 Task: Assign Issue Issue0000000374 to Sprint Sprint0000000224 in Scrum Project Project0000000075 in Jira. Assign Issue Issue0000000375 to Sprint Sprint0000000225 in Scrum Project Project0000000075 in Jira. Assign Issue Issue0000000376 to Sprint Sprint0000000226 in Scrum Project Project0000000076 in Jira. Assign Issue Issue0000000377 to Sprint Sprint0000000226 in Scrum Project Project0000000076 in Jira. Assign Issue Issue0000000378 to Sprint Sprint0000000227 in Scrum Project Project0000000076 in Jira
Action: Mouse moved to (125, 238)
Screenshot: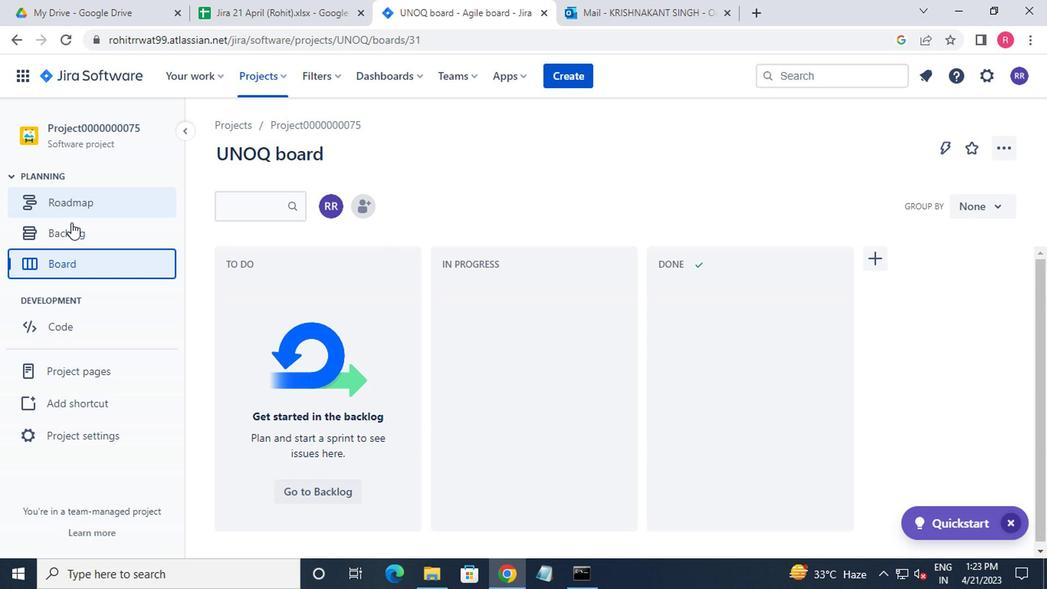 
Action: Mouse pressed left at (125, 238)
Screenshot: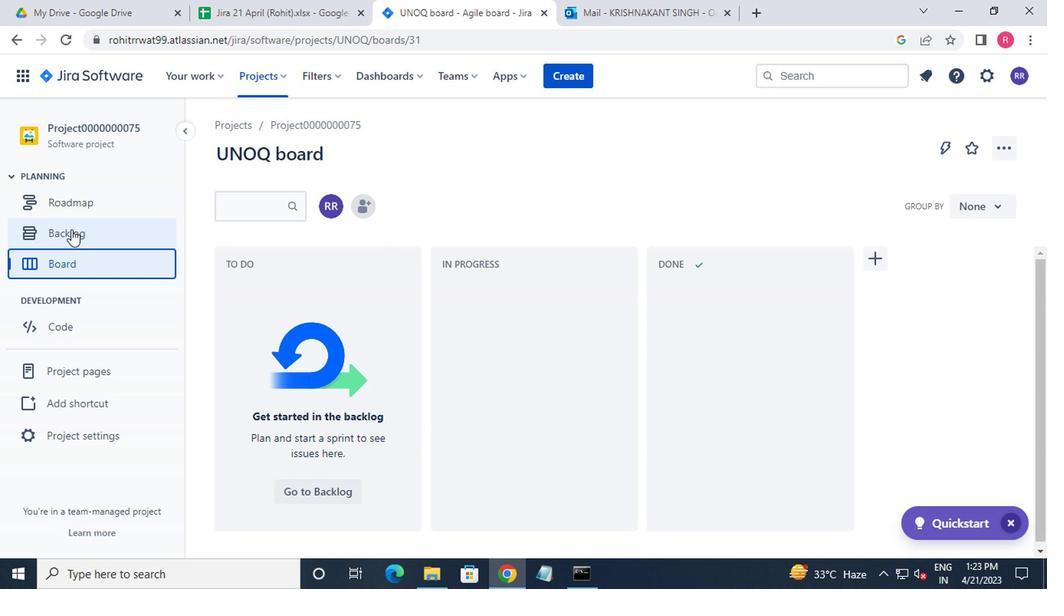 
Action: Mouse moved to (537, 263)
Screenshot: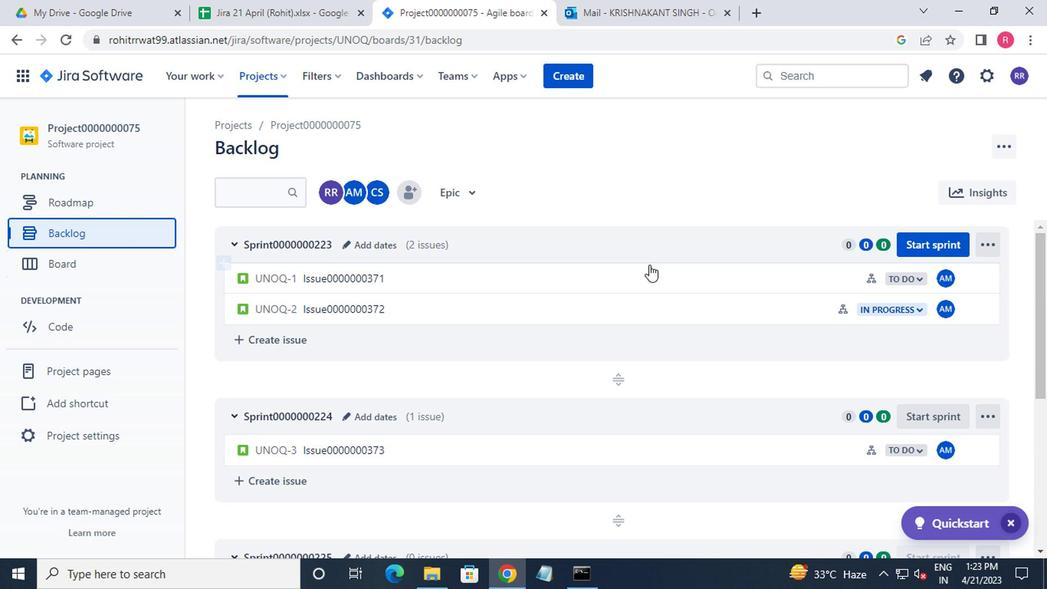 
Action: Mouse scrolled (537, 263) with delta (0, 0)
Screenshot: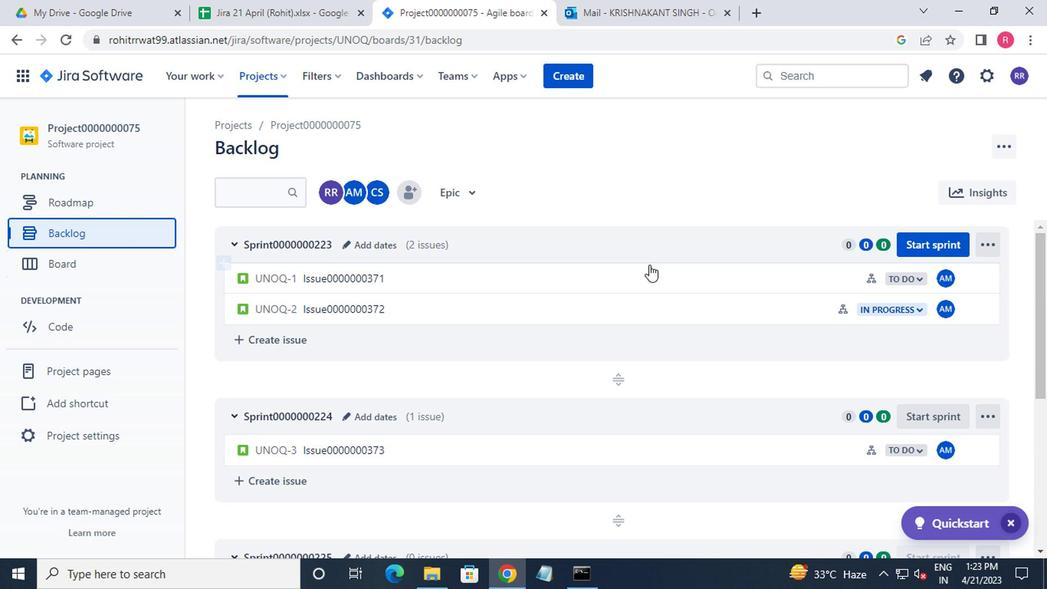 
Action: Mouse moved to (538, 264)
Screenshot: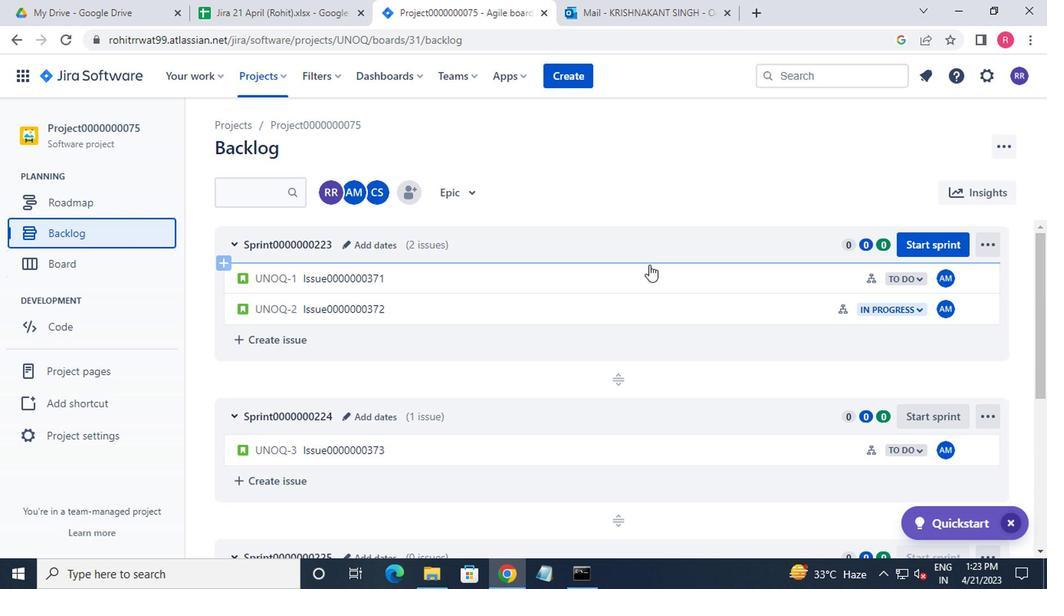 
Action: Mouse scrolled (538, 264) with delta (0, 0)
Screenshot: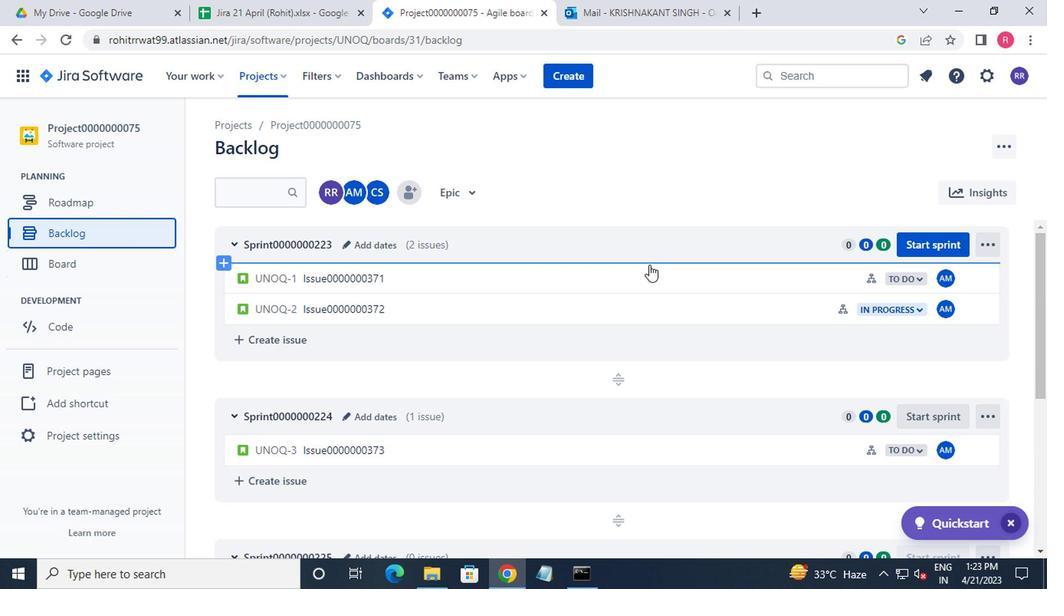 
Action: Mouse scrolled (538, 264) with delta (0, 0)
Screenshot: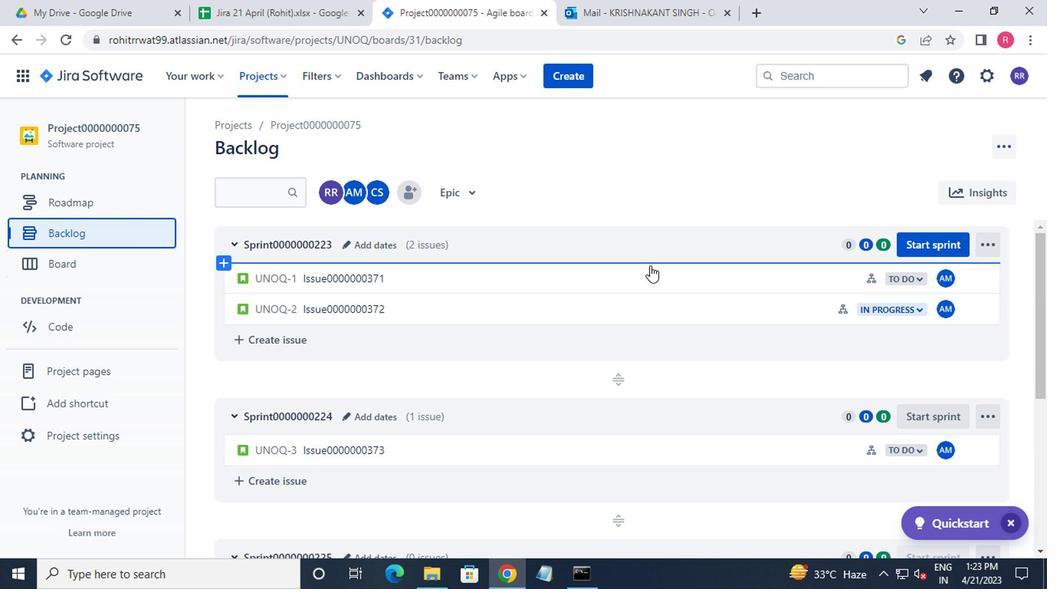 
Action: Mouse moved to (538, 264)
Screenshot: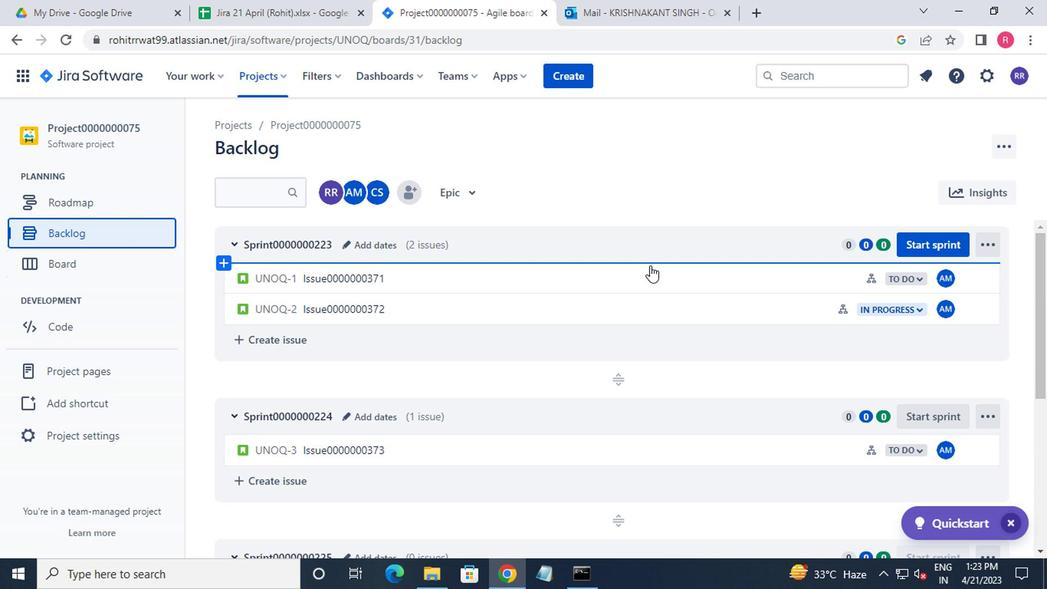 
Action: Mouse scrolled (538, 264) with delta (0, 0)
Screenshot: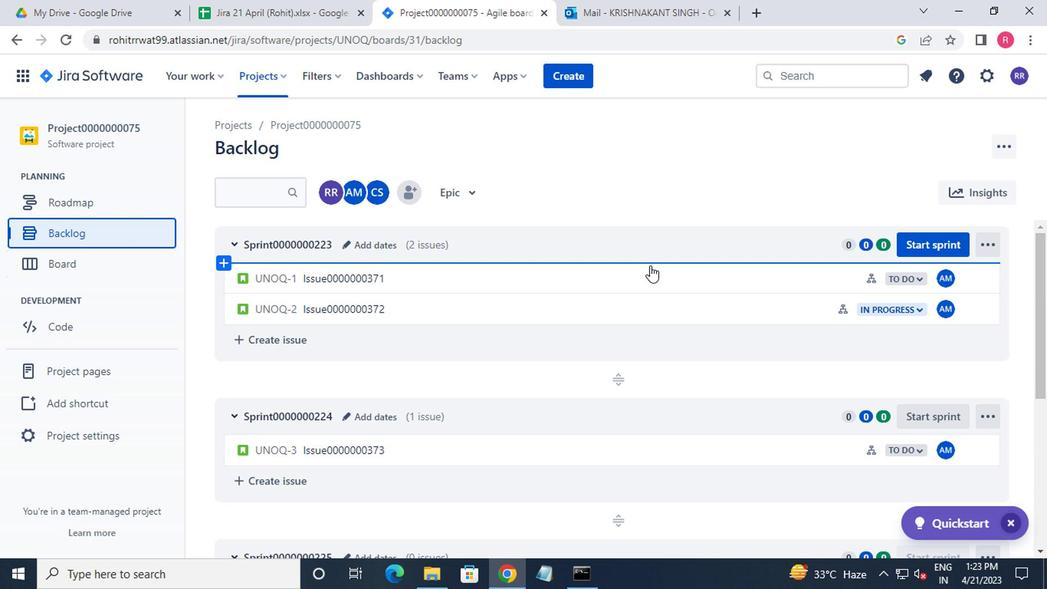 
Action: Mouse moved to (768, 381)
Screenshot: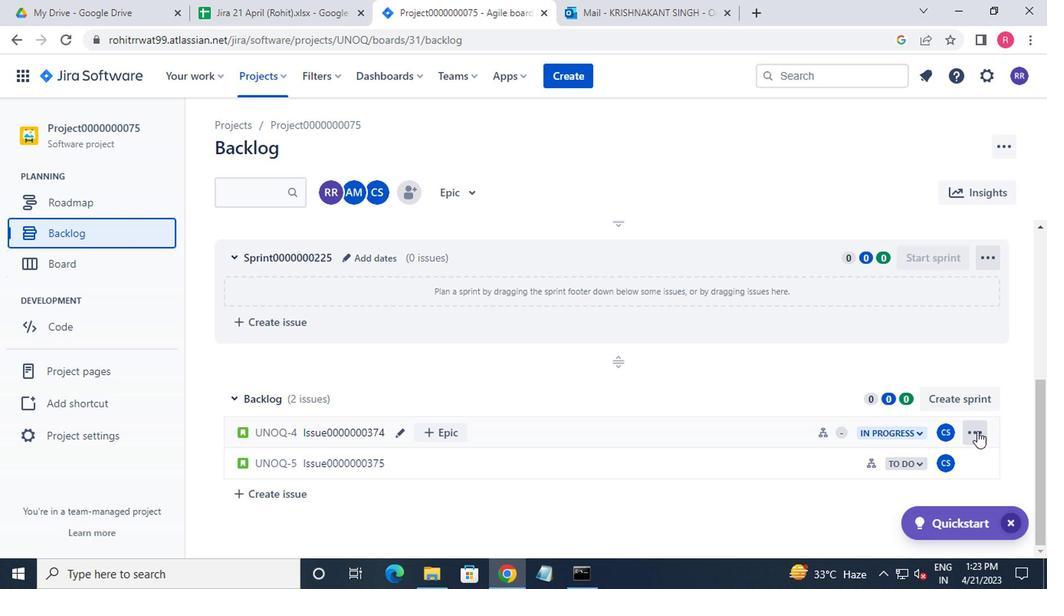 
Action: Mouse pressed left at (768, 381)
Screenshot: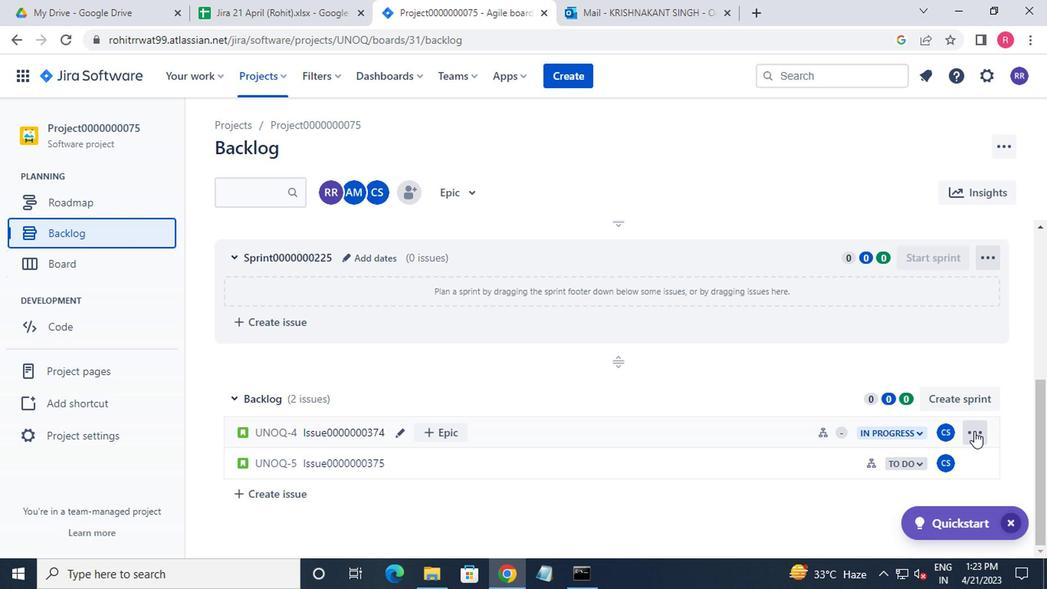 
Action: Mouse moved to (750, 327)
Screenshot: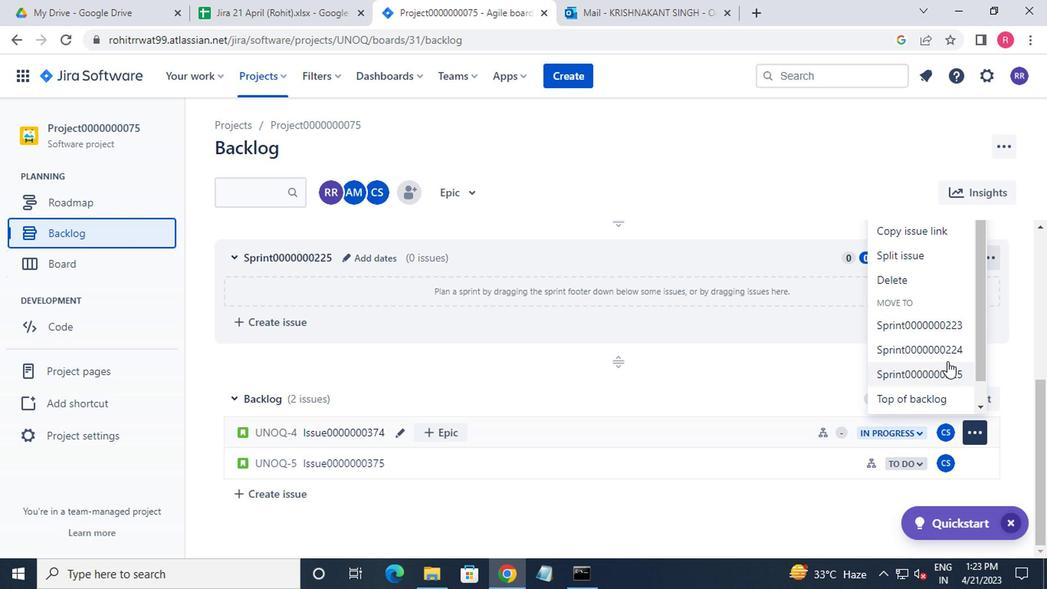 
Action: Mouse pressed left at (750, 327)
Screenshot: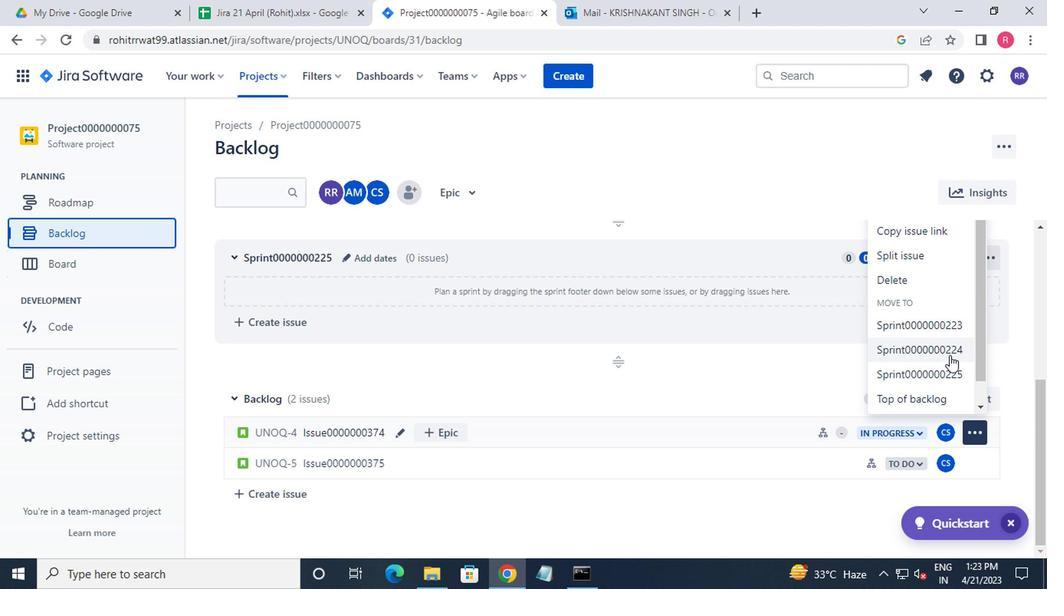 
Action: Mouse moved to (774, 399)
Screenshot: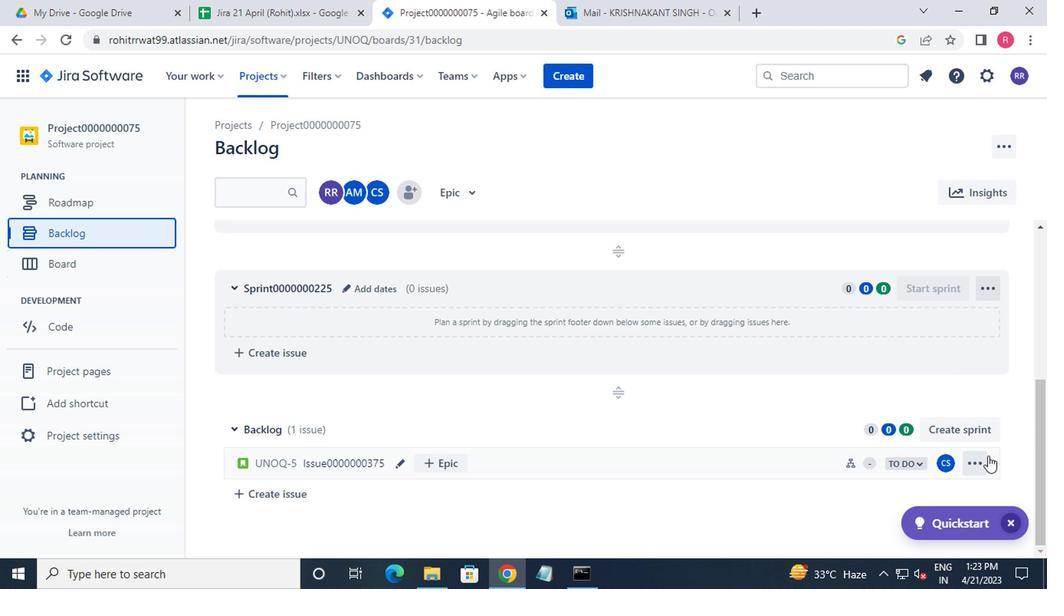 
Action: Mouse pressed left at (774, 399)
Screenshot: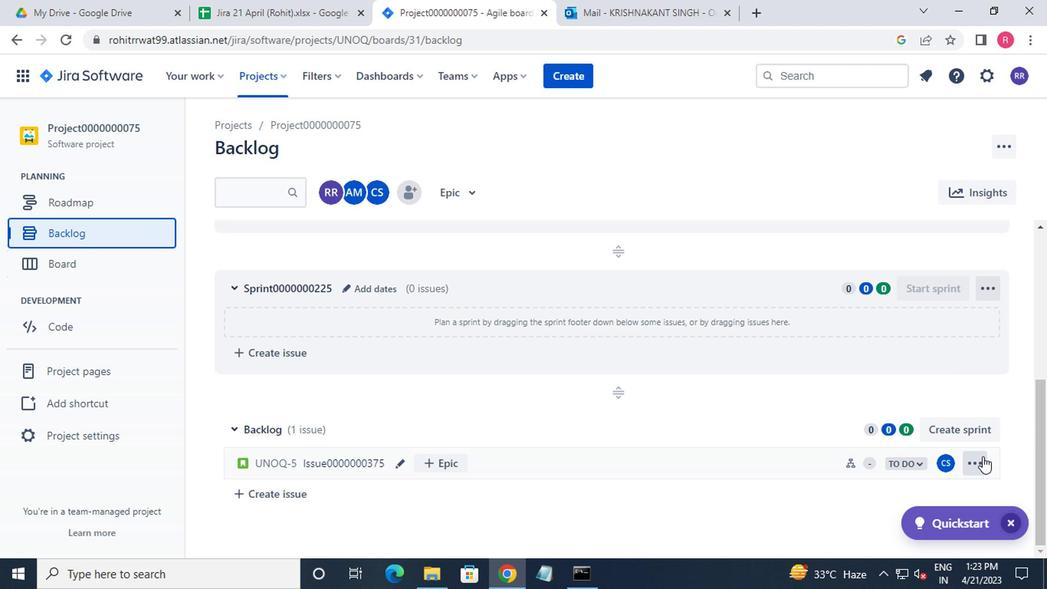 
Action: Mouse moved to (753, 360)
Screenshot: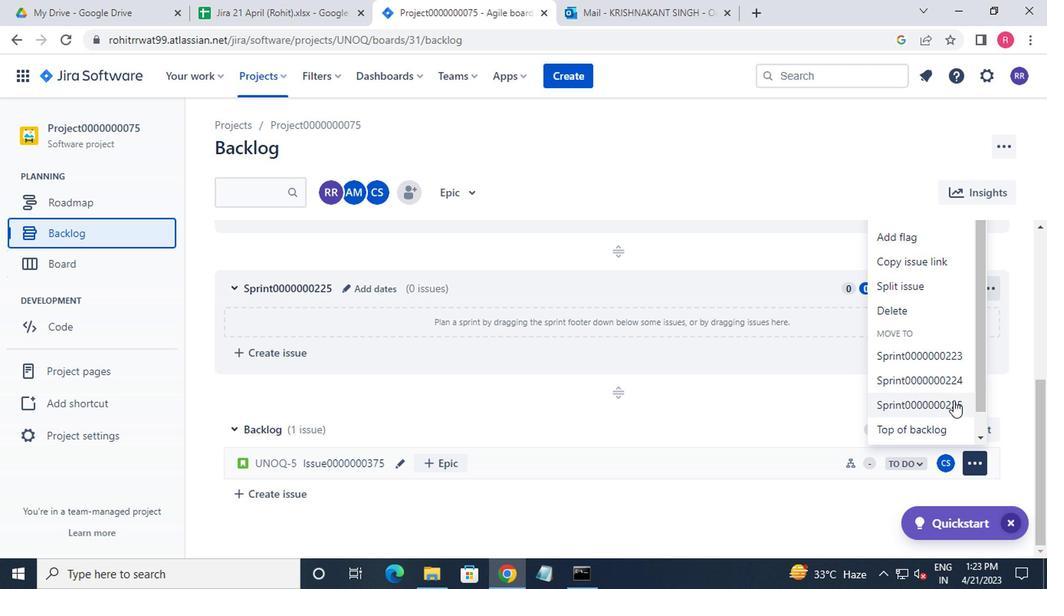 
Action: Mouse pressed left at (753, 360)
Screenshot: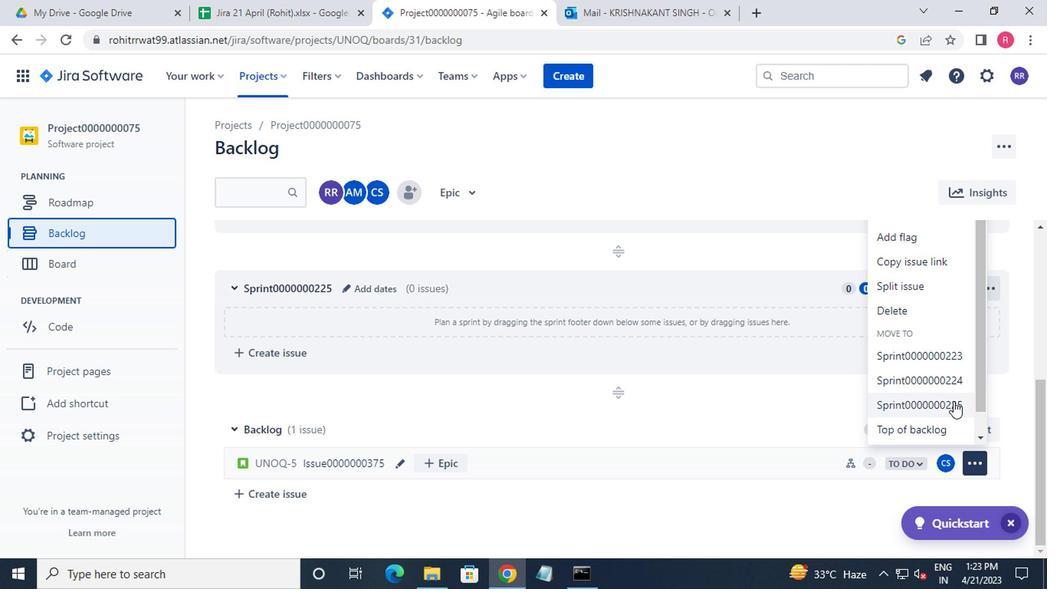 
Action: Mouse moved to (253, 127)
Screenshot: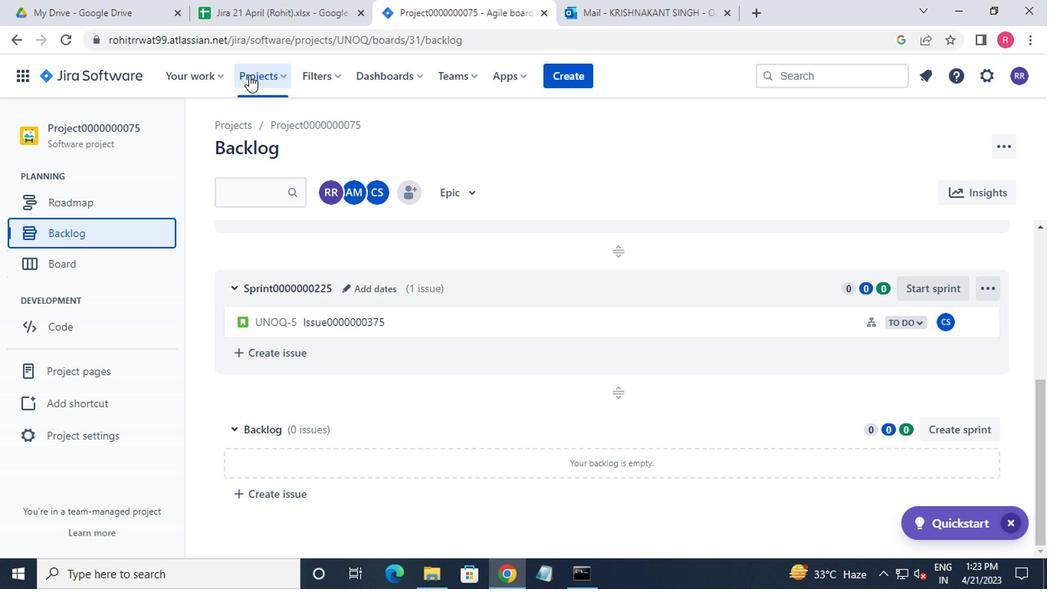 
Action: Mouse pressed left at (253, 127)
Screenshot: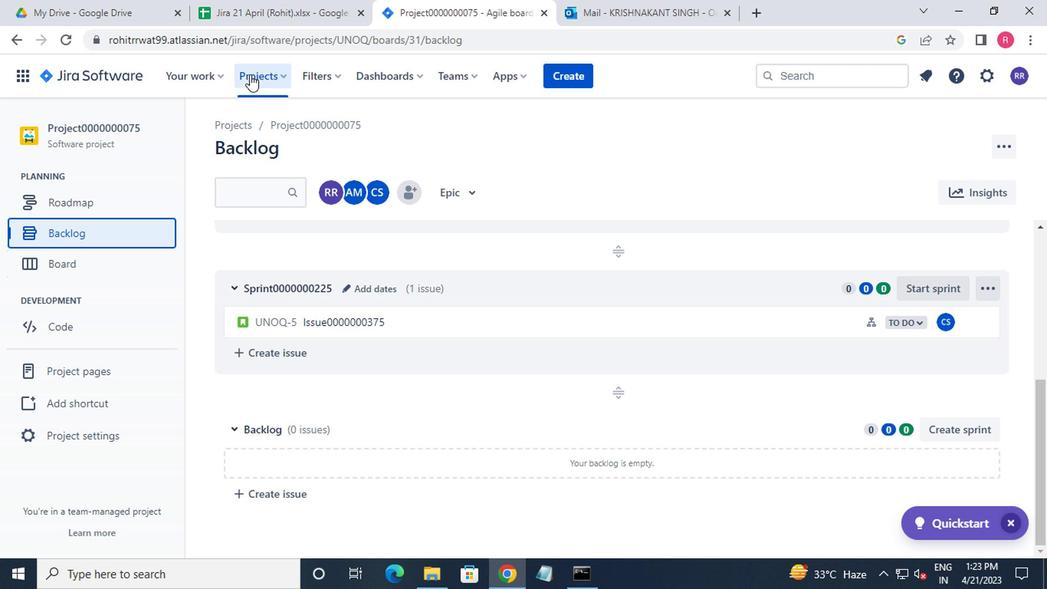 
Action: Mouse moved to (336, 213)
Screenshot: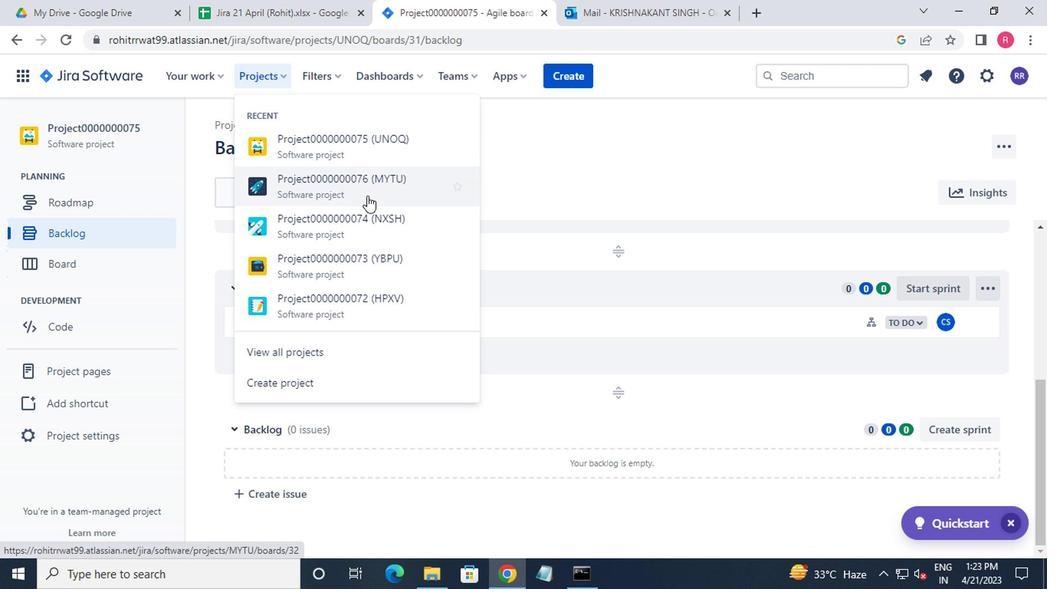 
Action: Mouse pressed left at (336, 213)
Screenshot: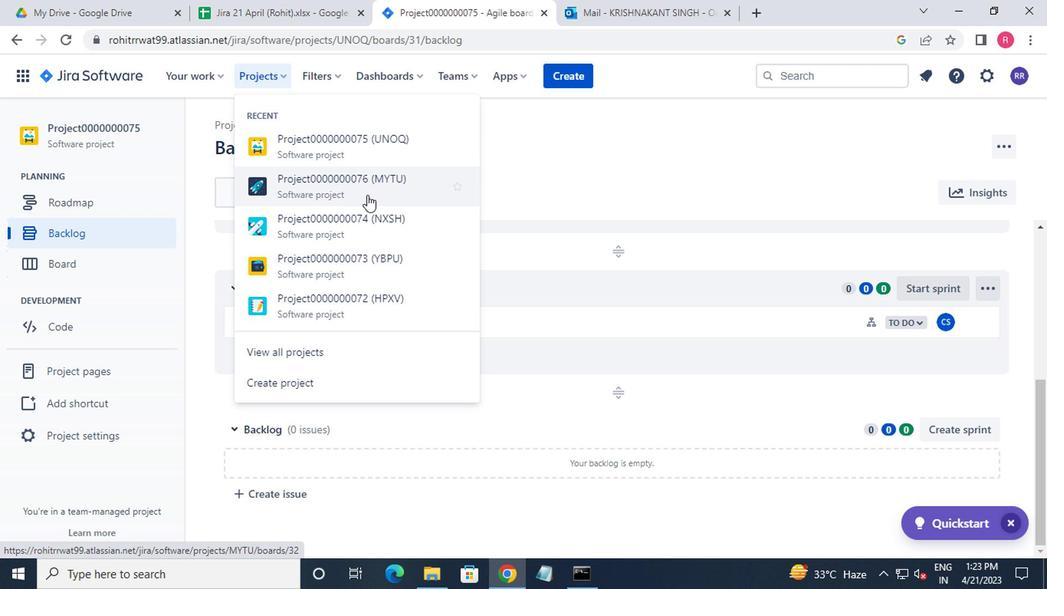 
Action: Mouse moved to (165, 247)
Screenshot: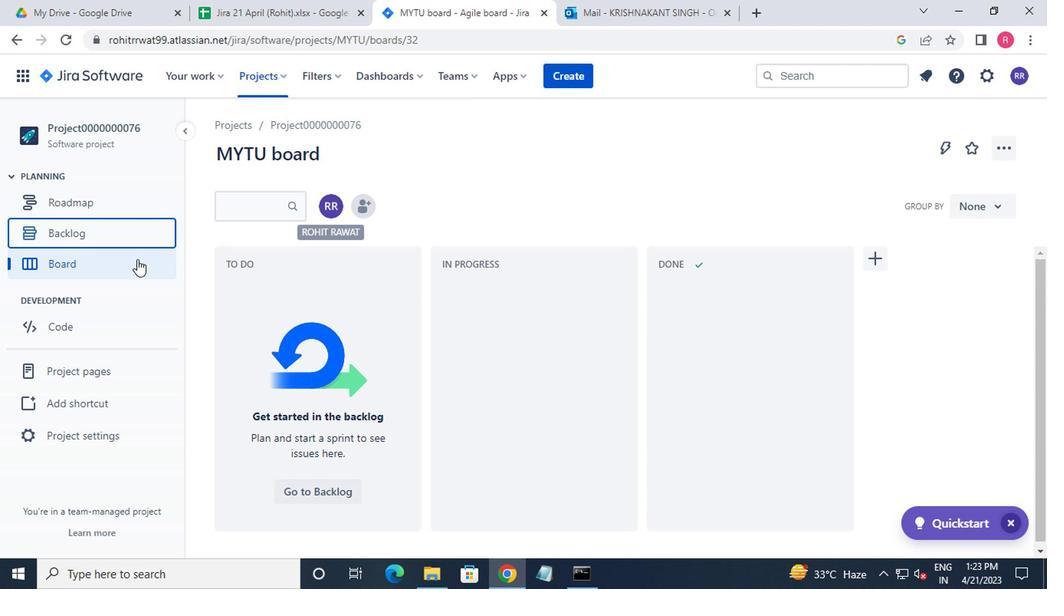 
Action: Mouse pressed left at (165, 247)
Screenshot: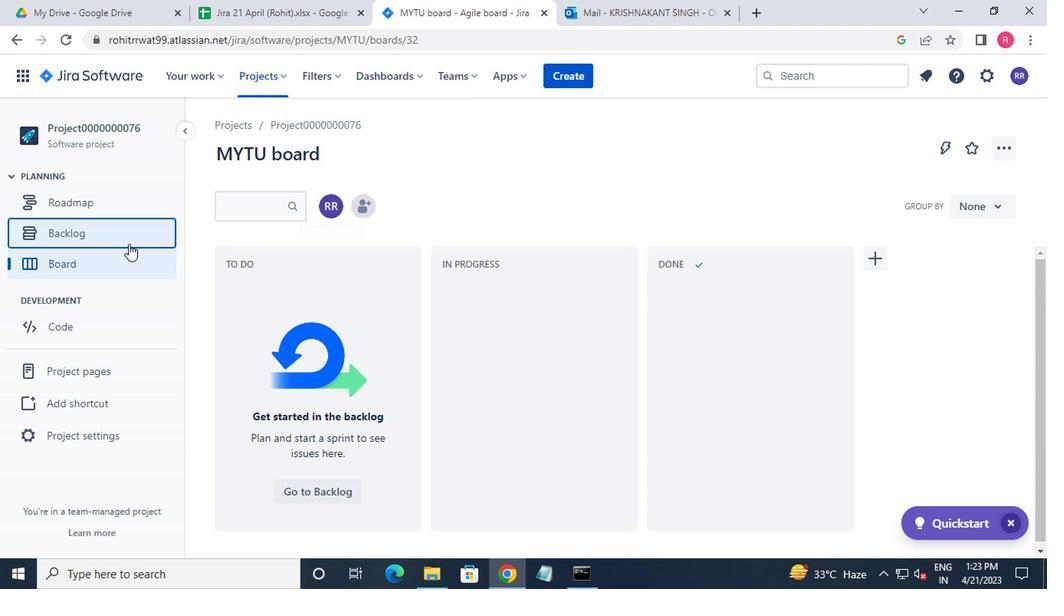 
Action: Mouse moved to (371, 284)
Screenshot: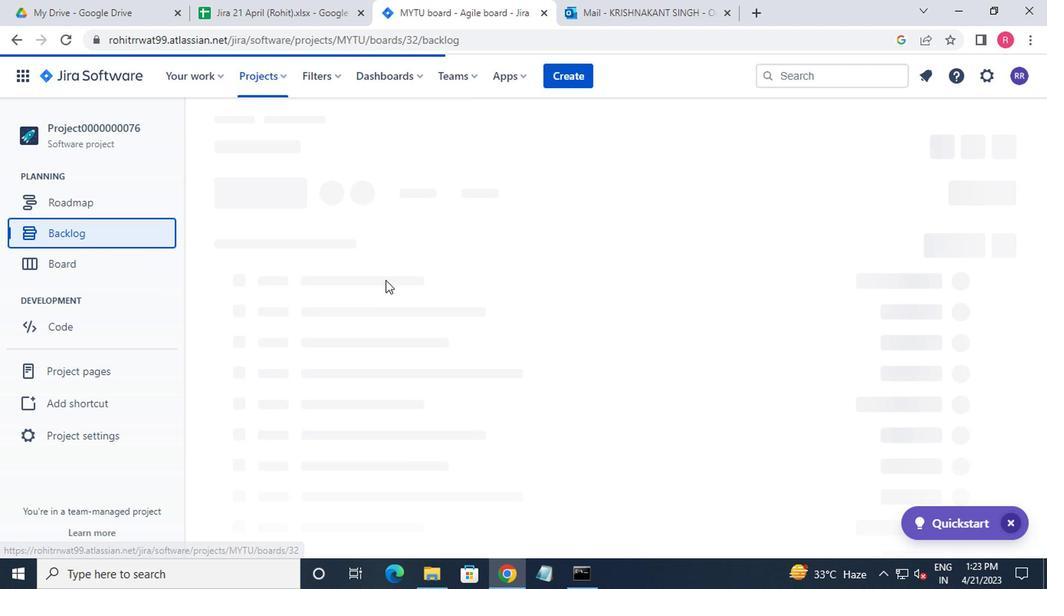 
Action: Mouse scrolled (371, 283) with delta (0, 0)
Screenshot: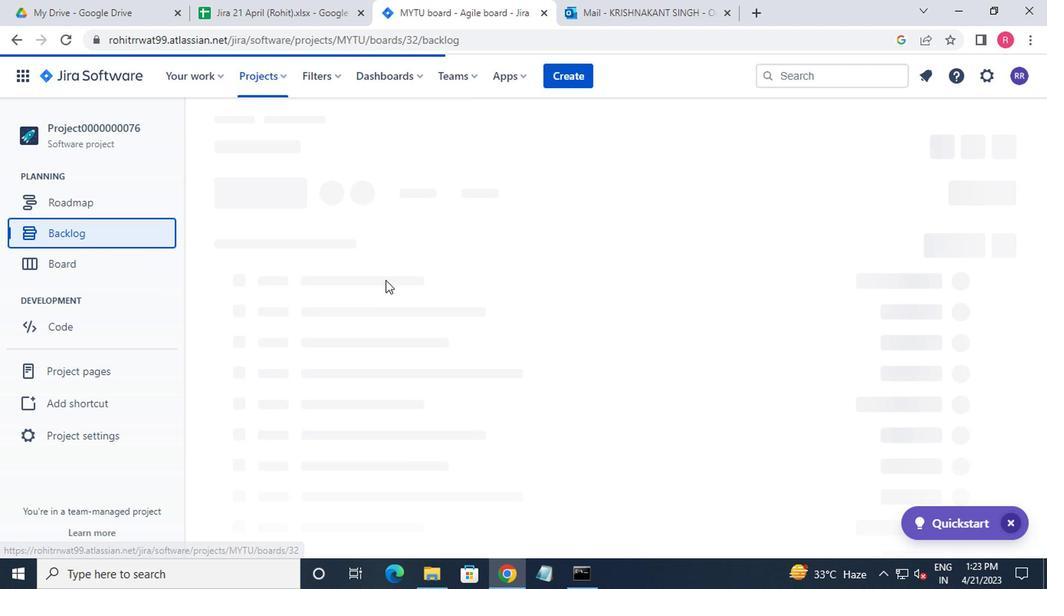 
Action: Mouse moved to (379, 290)
Screenshot: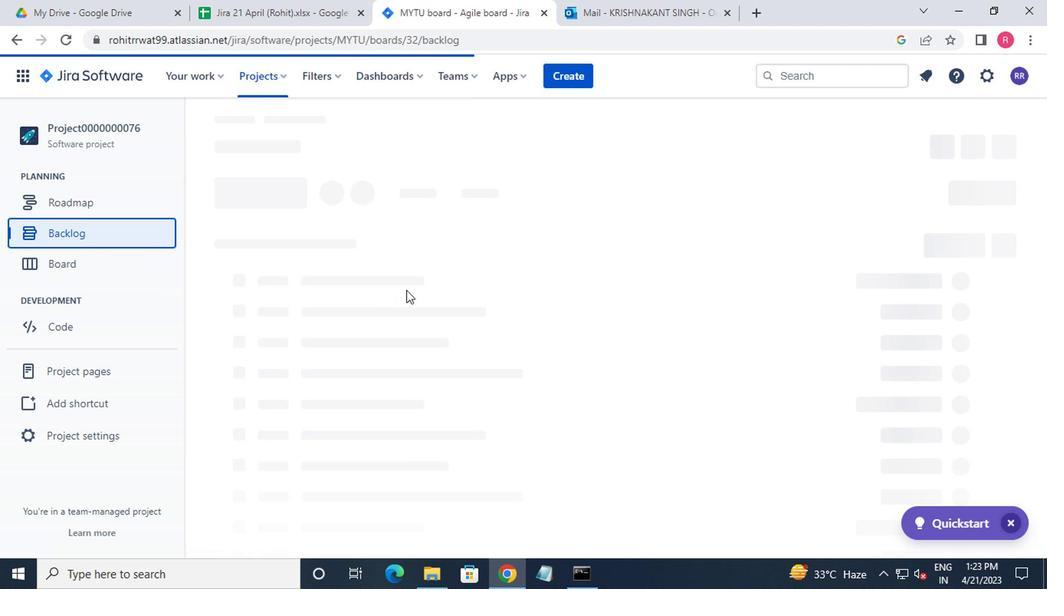 
Action: Mouse scrolled (379, 290) with delta (0, 0)
Screenshot: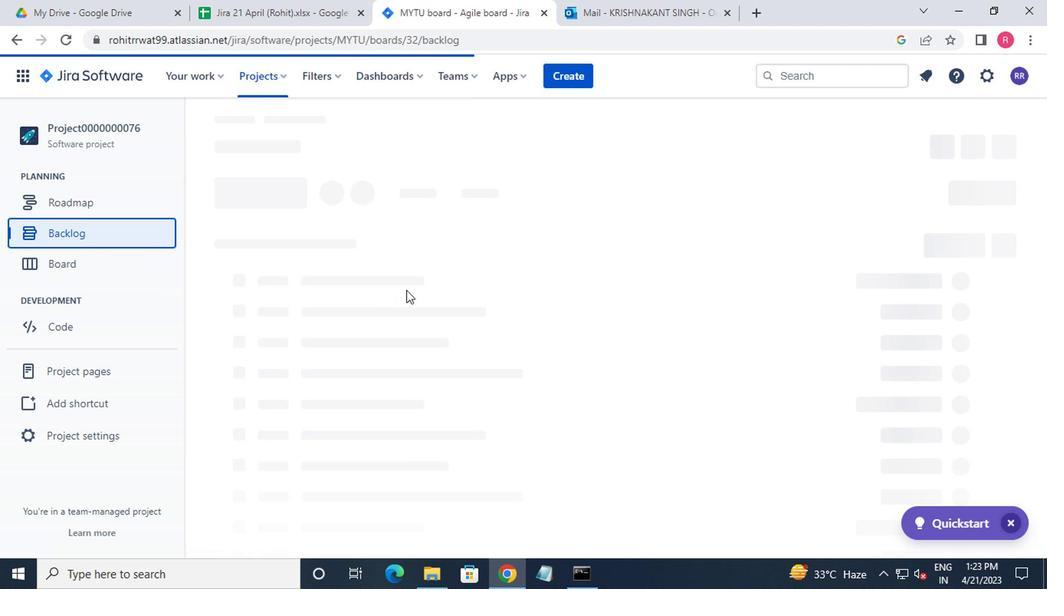 
Action: Mouse moved to (383, 295)
Screenshot: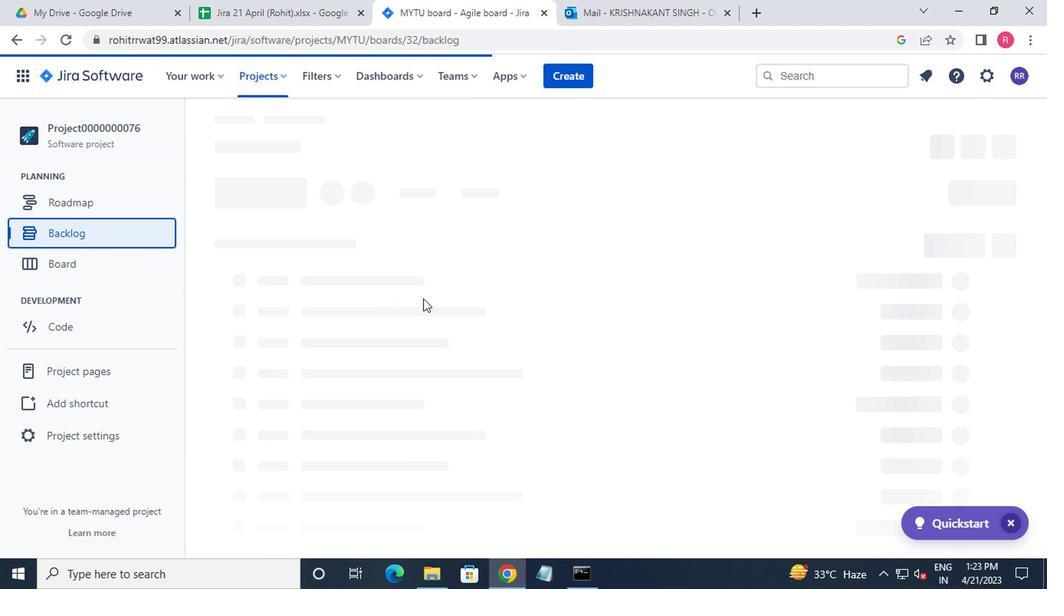 
Action: Mouse scrolled (383, 295) with delta (0, 0)
Screenshot: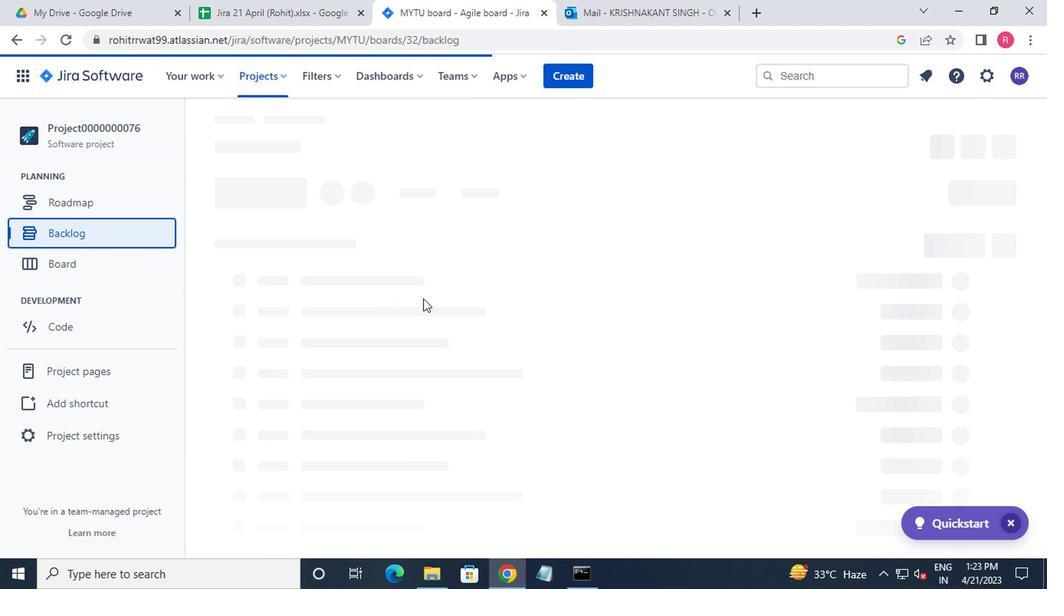 
Action: Mouse moved to (384, 299)
Screenshot: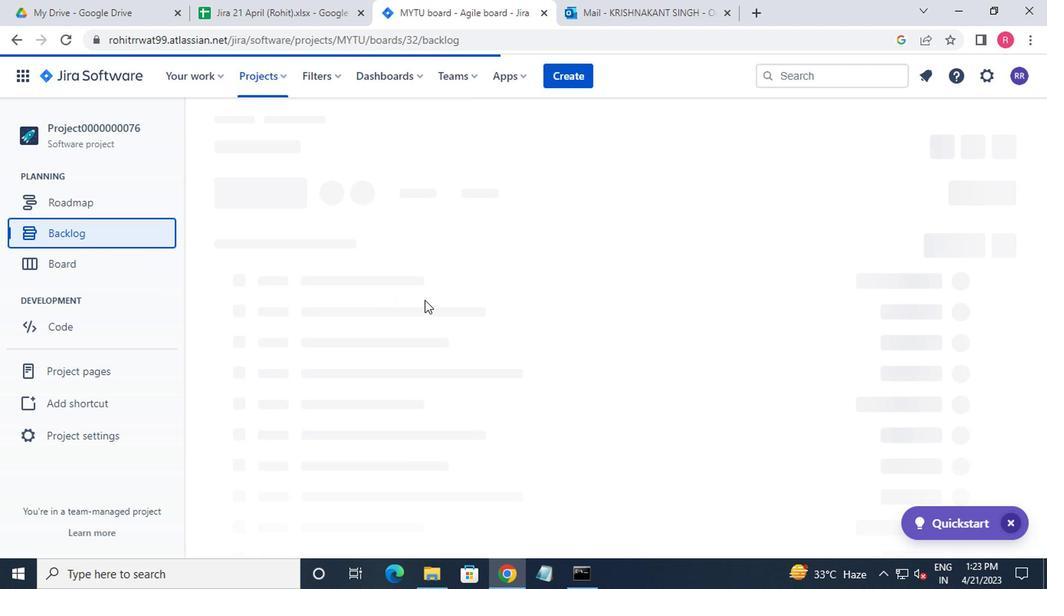 
Action: Mouse scrolled (384, 298) with delta (0, 0)
Screenshot: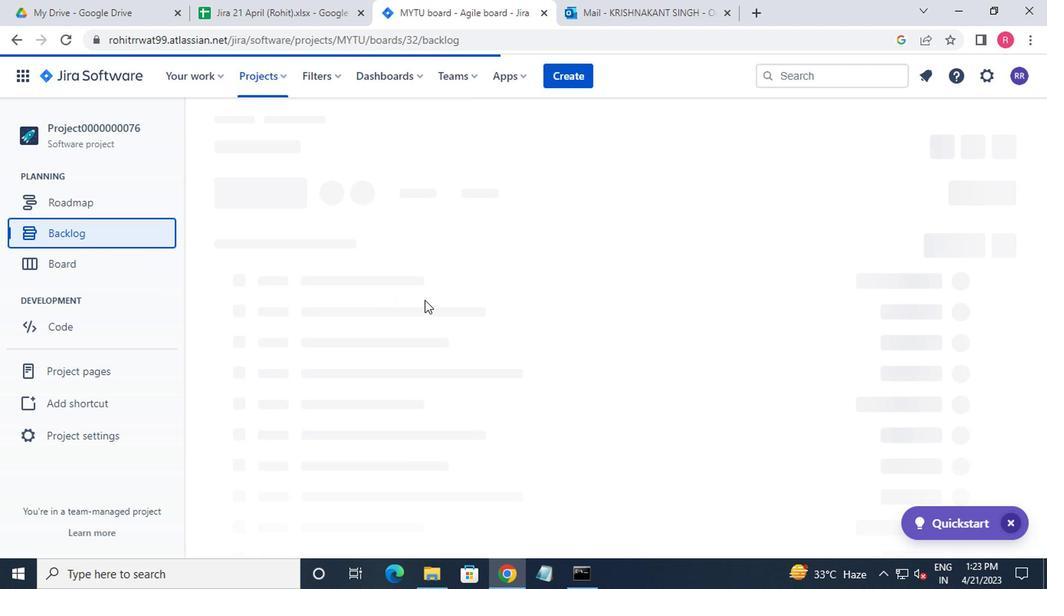 
Action: Mouse moved to (386, 301)
Screenshot: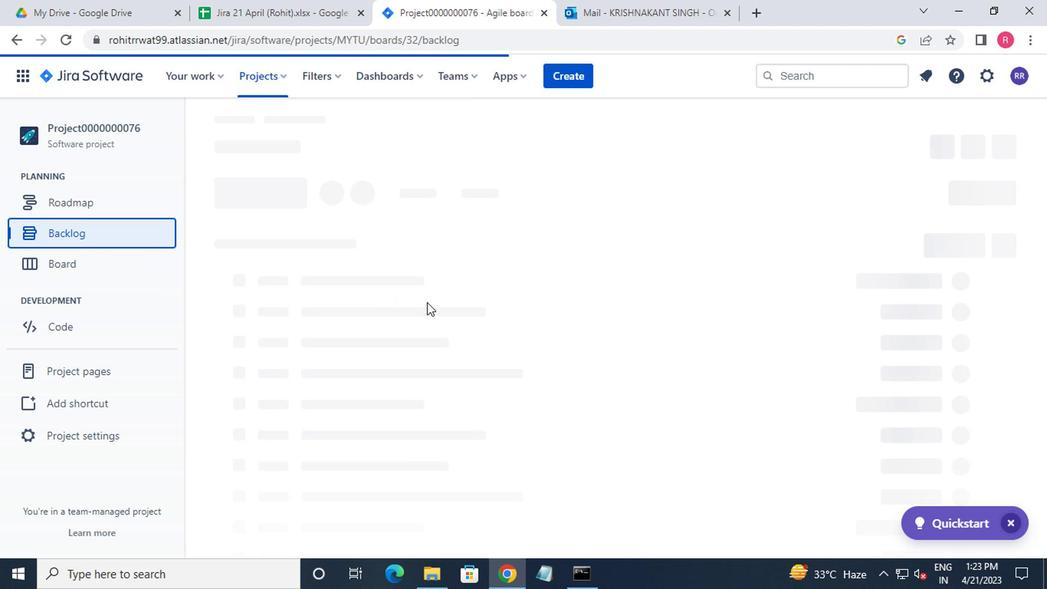 
Action: Mouse scrolled (386, 301) with delta (0, 0)
Screenshot: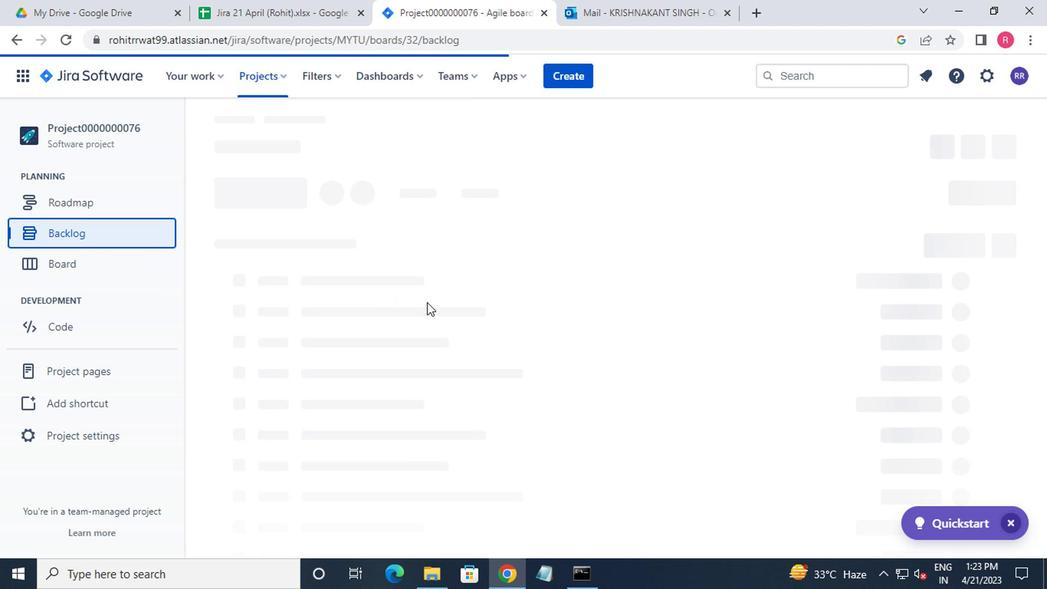 
Action: Mouse moved to (389, 306)
Screenshot: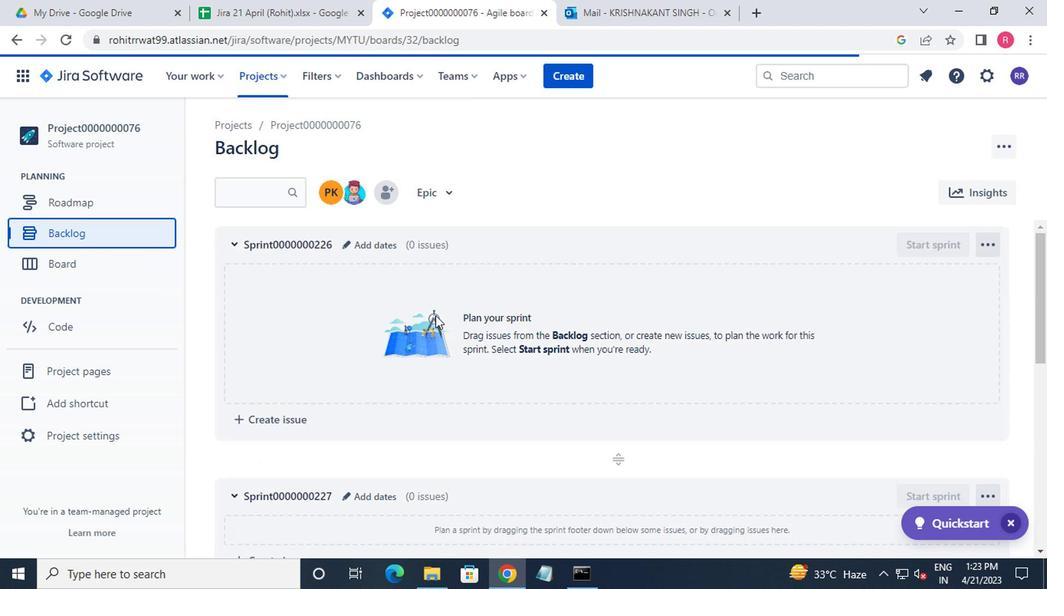 
Action: Mouse scrolled (389, 306) with delta (0, 0)
Screenshot: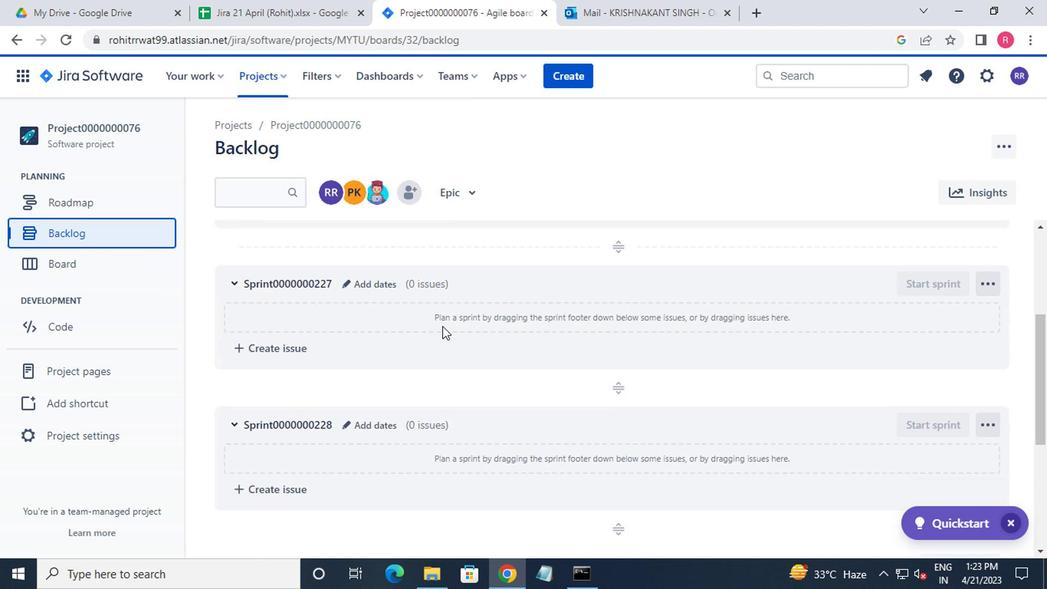 
Action: Mouse scrolled (389, 306) with delta (0, 0)
Screenshot: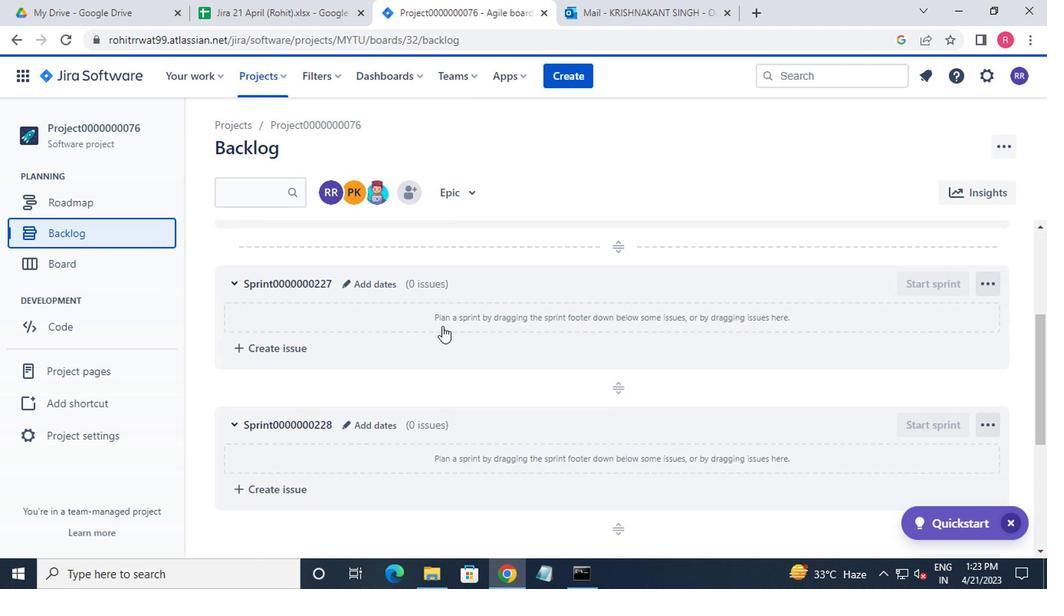 
Action: Mouse scrolled (389, 306) with delta (0, 0)
Screenshot: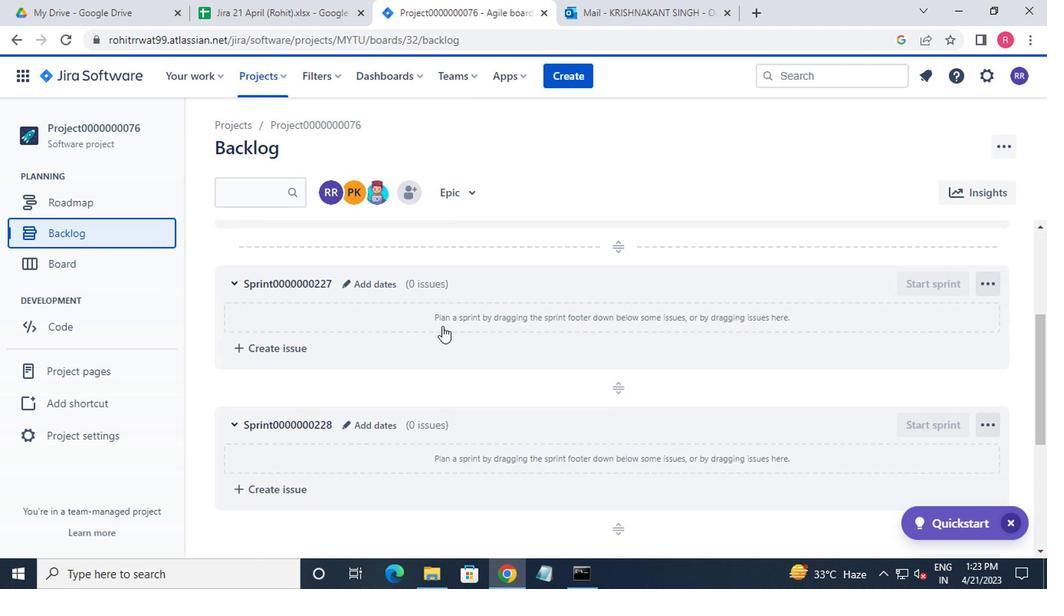 
Action: Mouse moved to (390, 306)
Screenshot: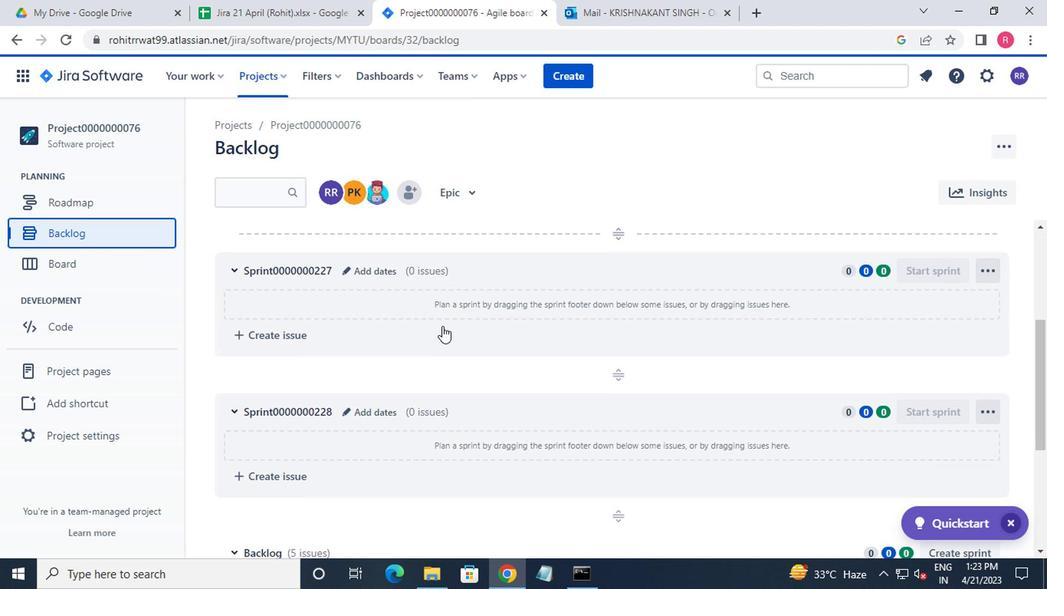 
Action: Mouse scrolled (390, 306) with delta (0, 0)
Screenshot: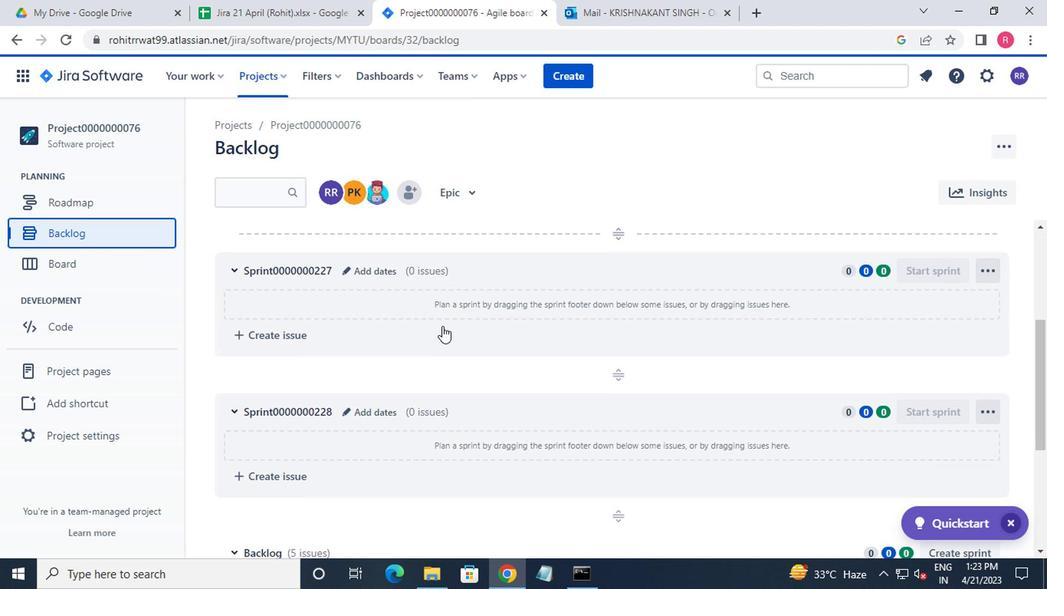 
Action: Mouse moved to (766, 320)
Screenshot: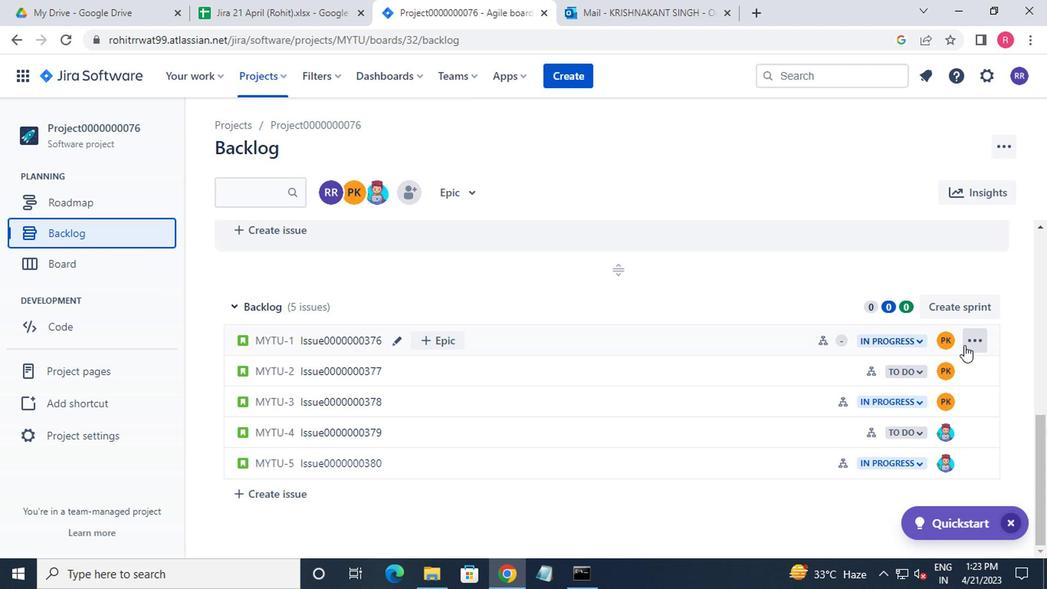
Action: Mouse pressed left at (766, 320)
Screenshot: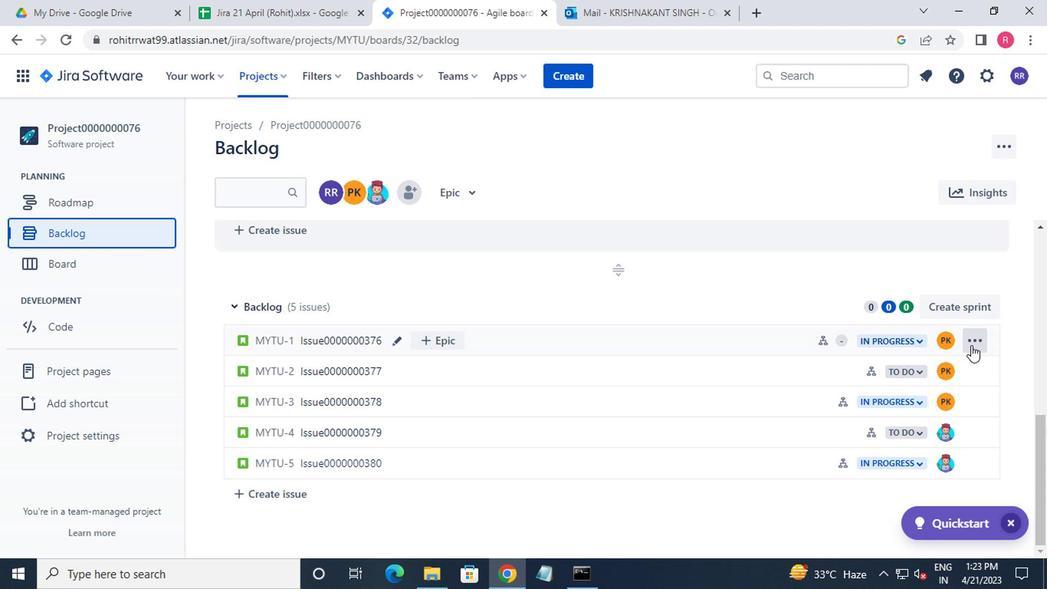 
Action: Mouse moved to (752, 247)
Screenshot: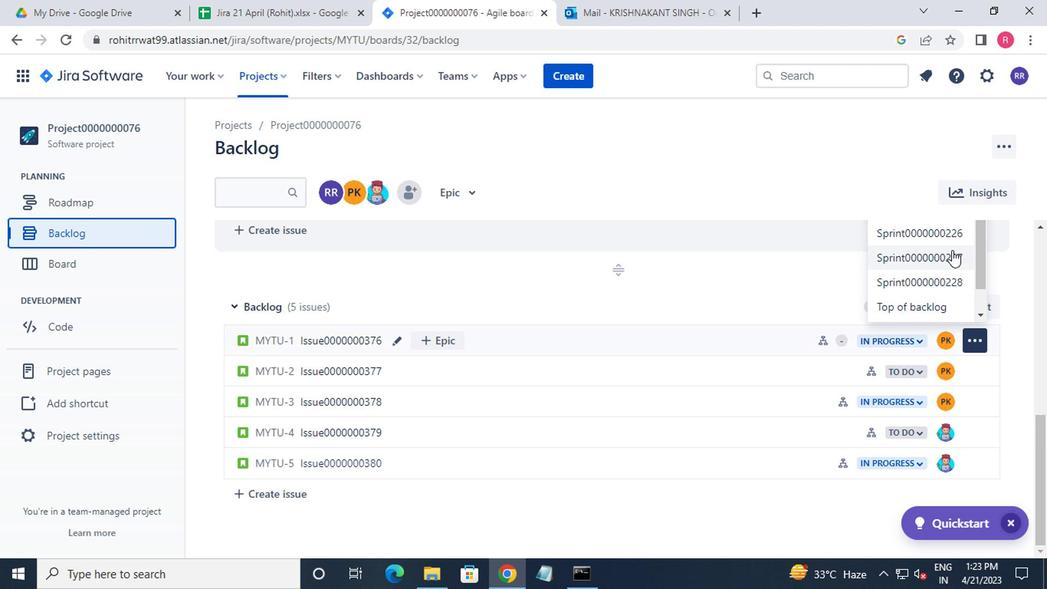 
Action: Mouse pressed left at (752, 247)
Screenshot: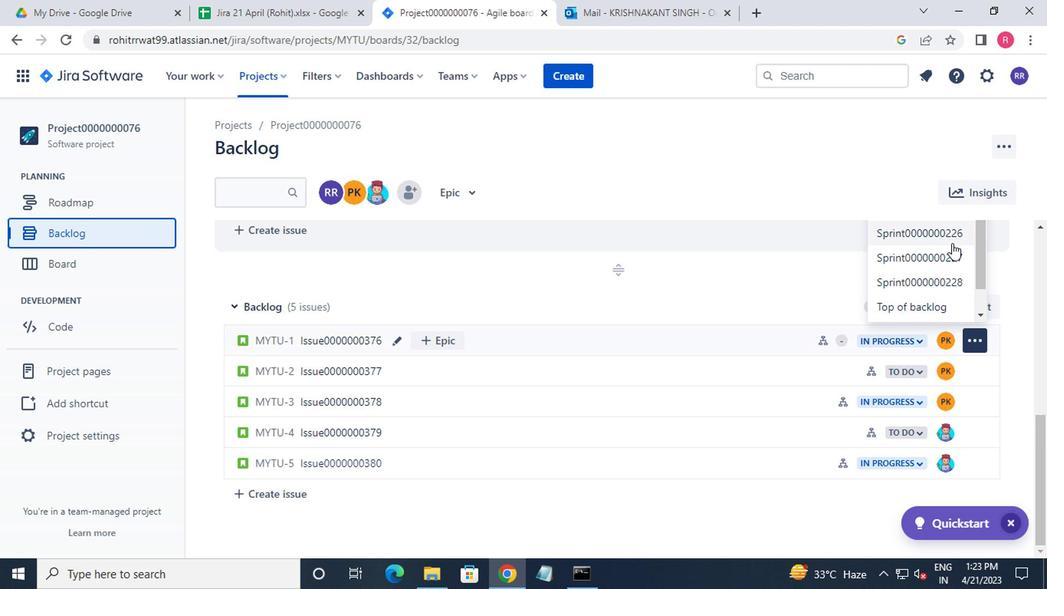 
Action: Mouse moved to (762, 336)
Screenshot: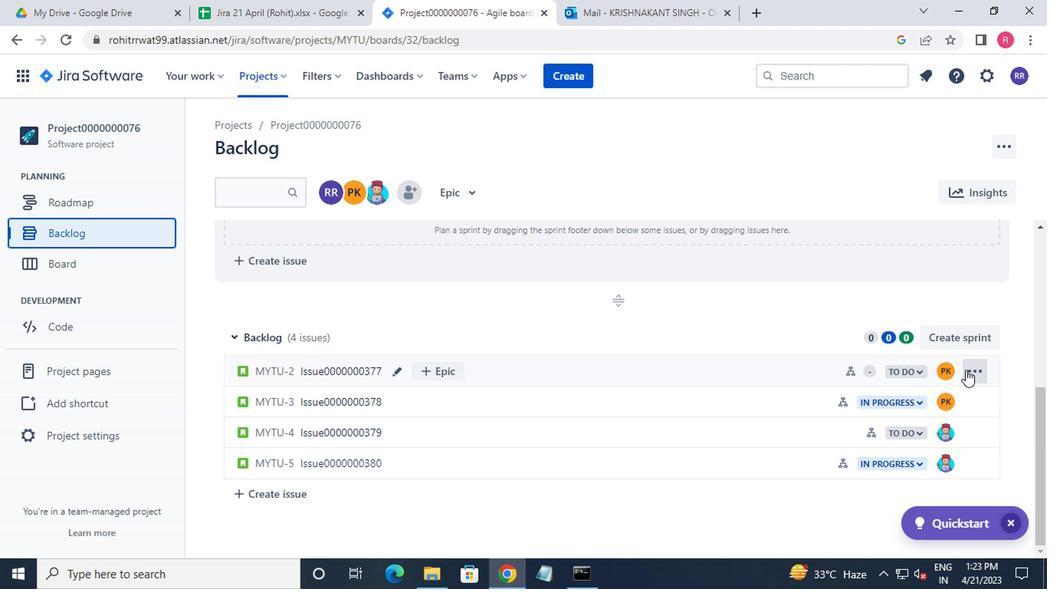
Action: Mouse pressed left at (762, 336)
Screenshot: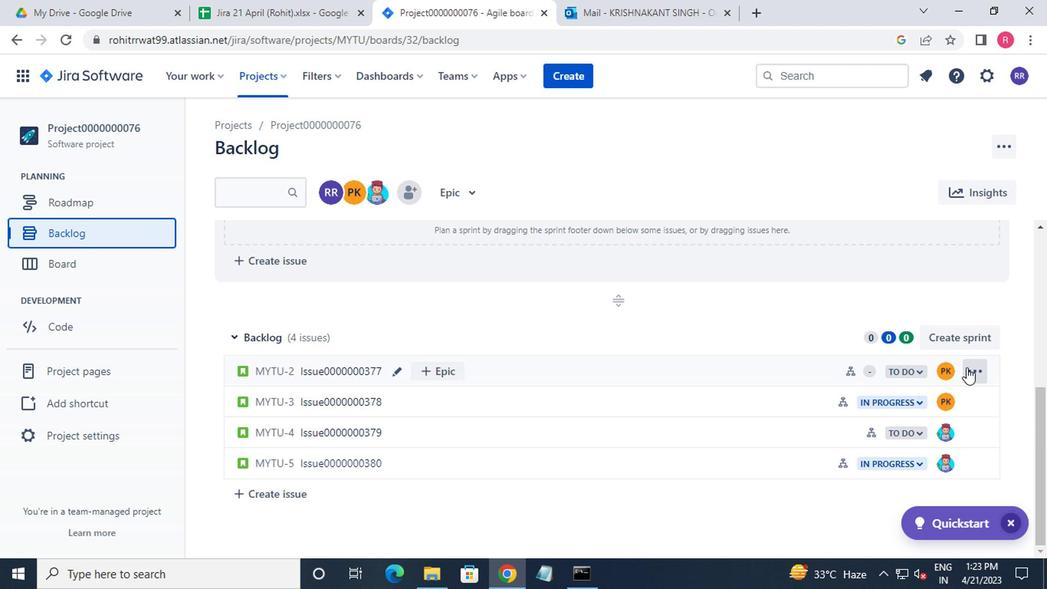 
Action: Mouse moved to (746, 267)
Screenshot: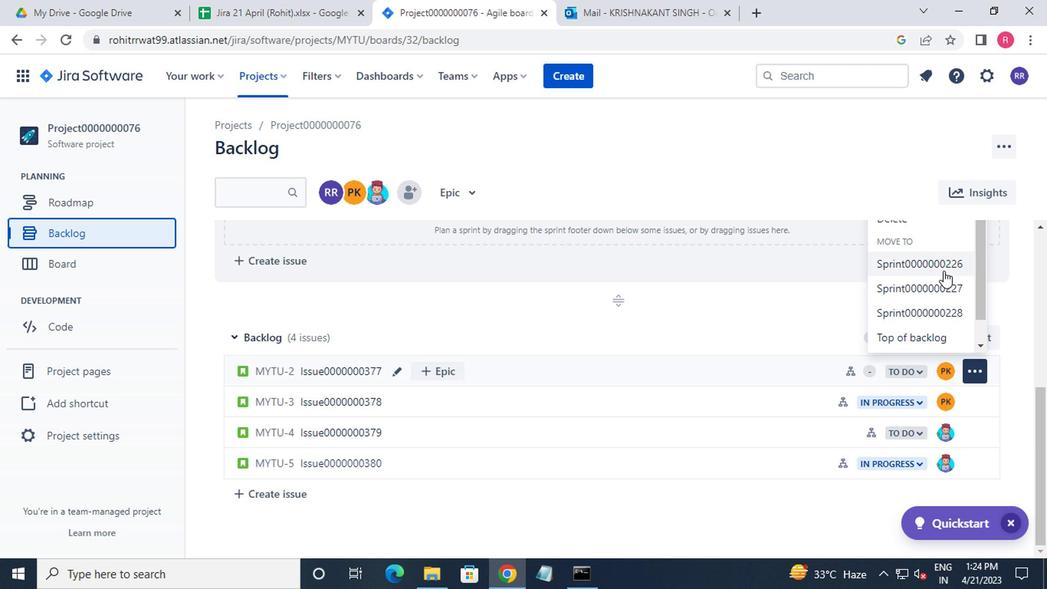
Action: Mouse pressed left at (746, 267)
Screenshot: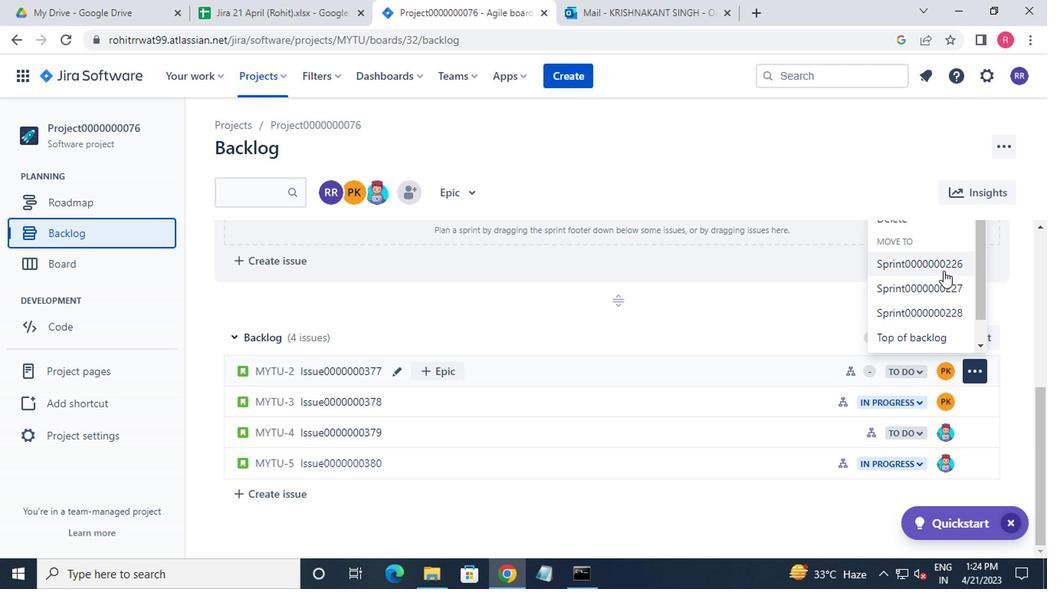 
Action: Mouse moved to (771, 355)
Screenshot: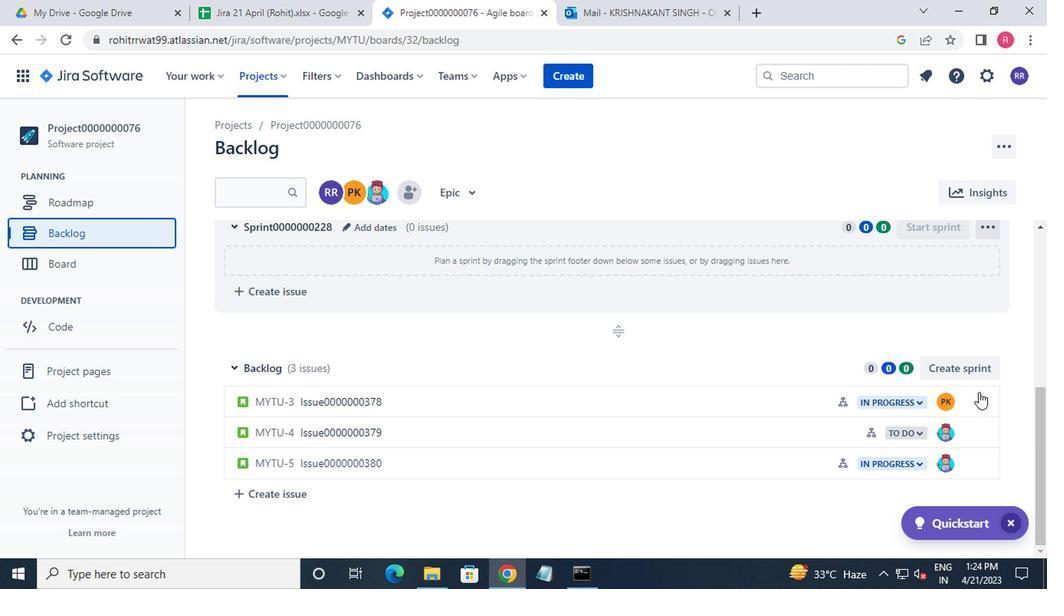 
Action: Mouse pressed left at (771, 355)
Screenshot: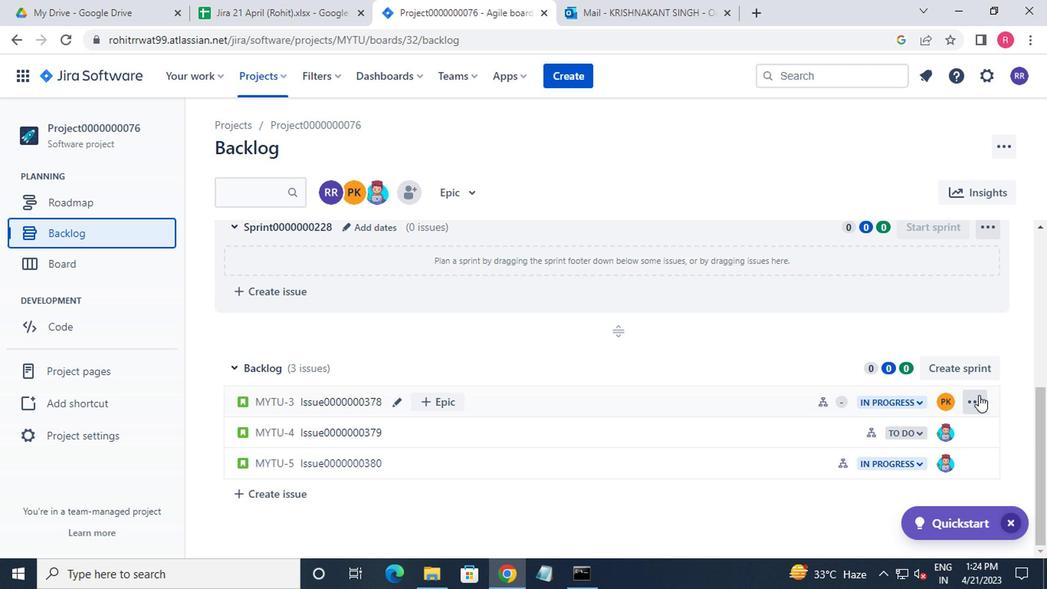
Action: Mouse moved to (750, 307)
Screenshot: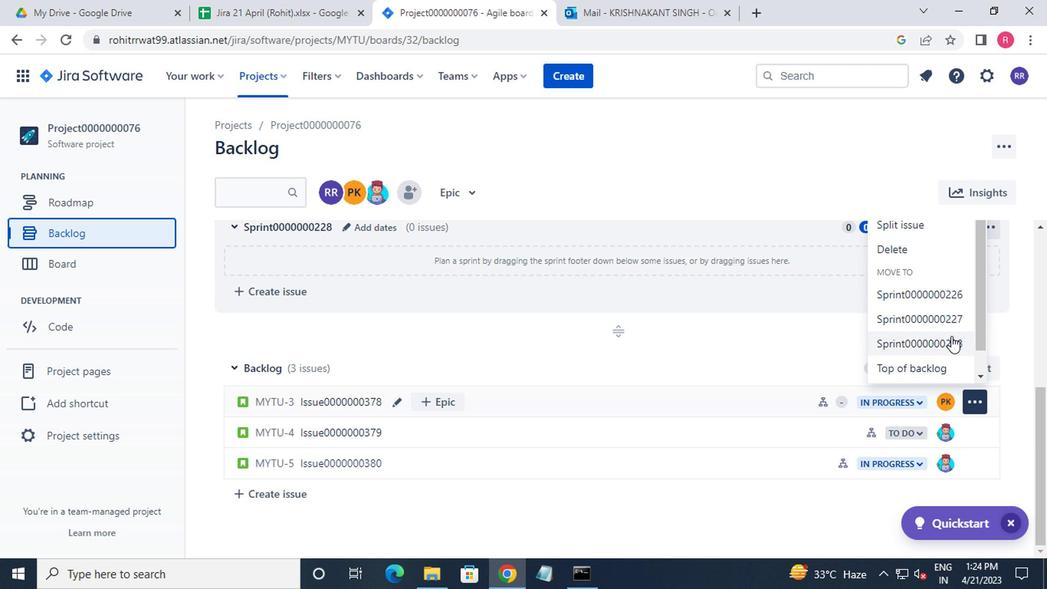 
Action: Mouse pressed left at (750, 307)
Screenshot: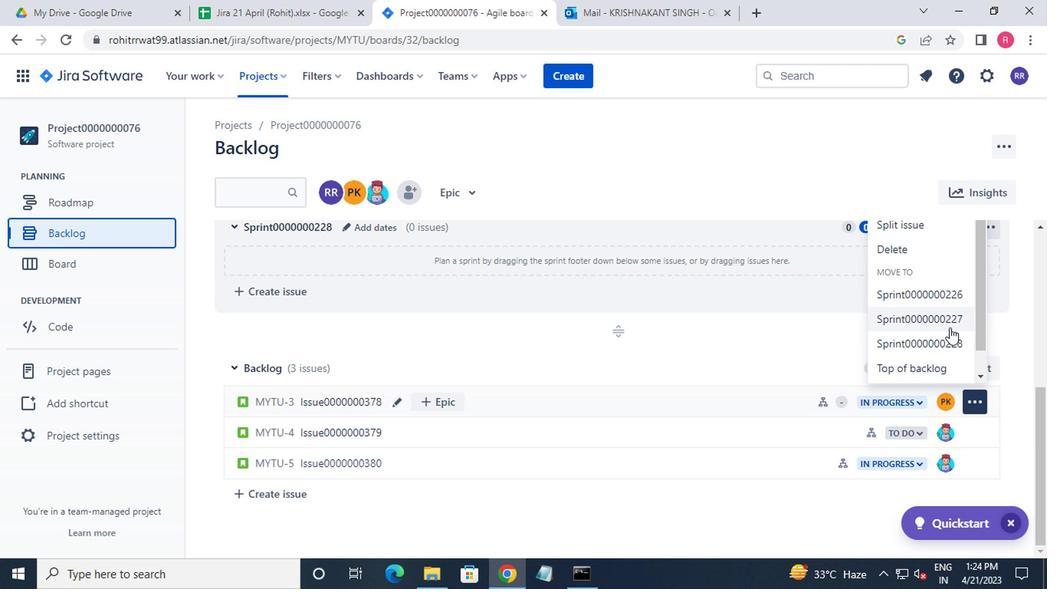 
